 Task: change the line height option to 3 in the console.
Action: Mouse moved to (26, 471)
Screenshot: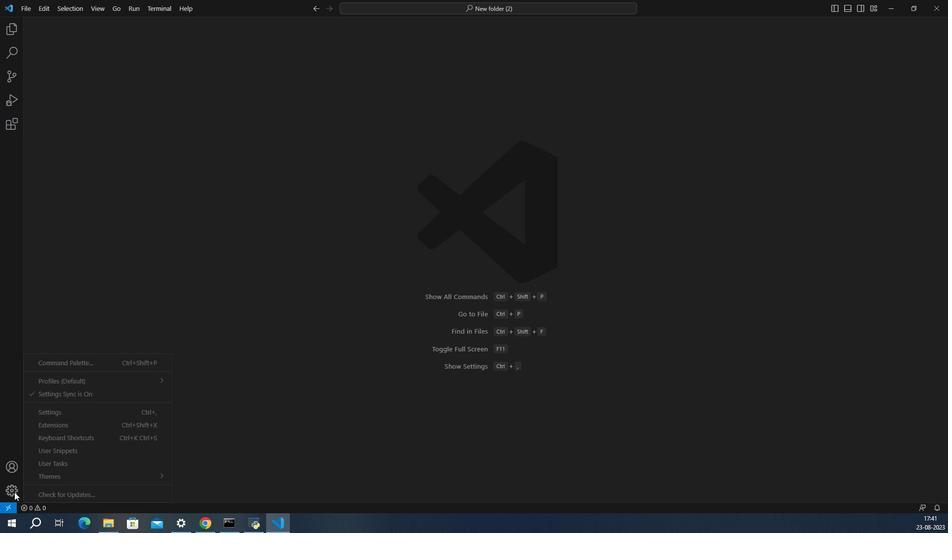 
Action: Mouse pressed left at (26, 471)
Screenshot: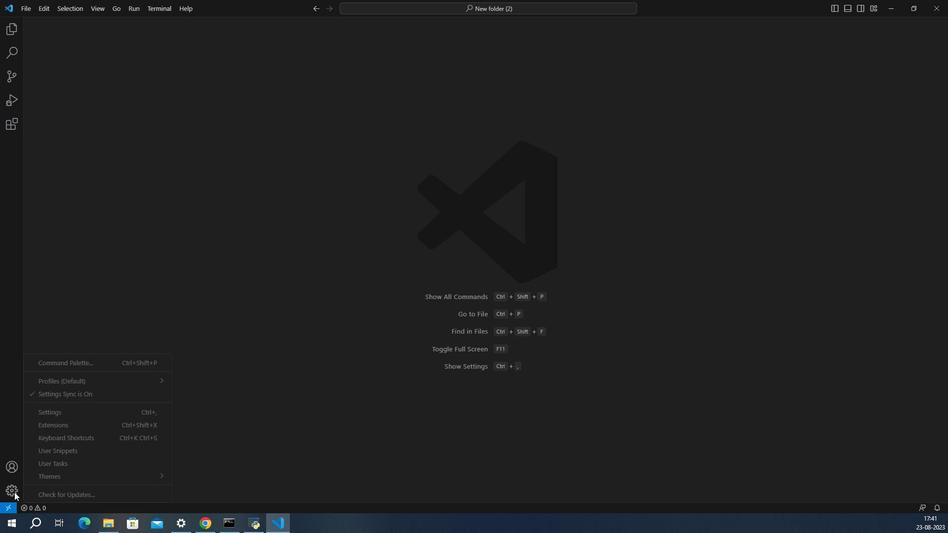 
Action: Mouse moved to (47, 411)
Screenshot: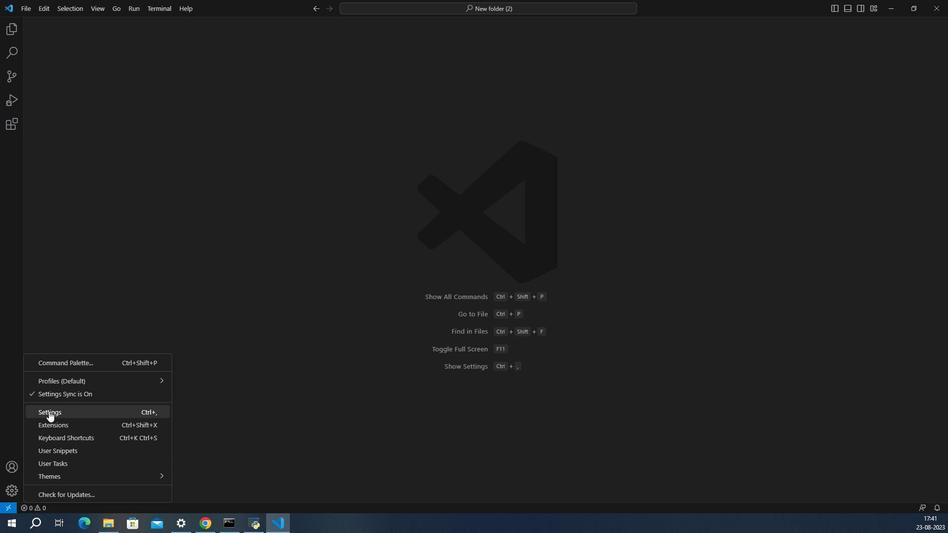 
Action: Mouse pressed left at (47, 411)
Screenshot: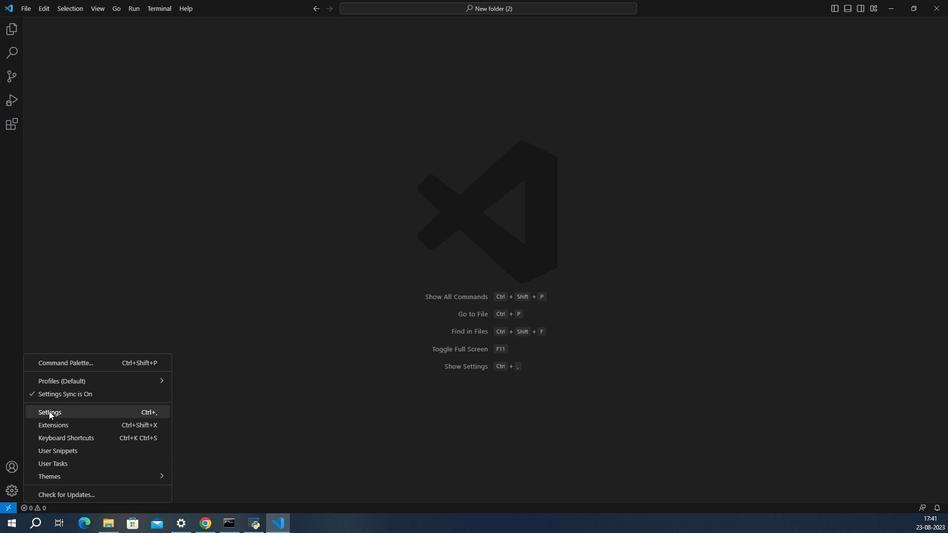 
Action: Mouse moved to (253, 438)
Screenshot: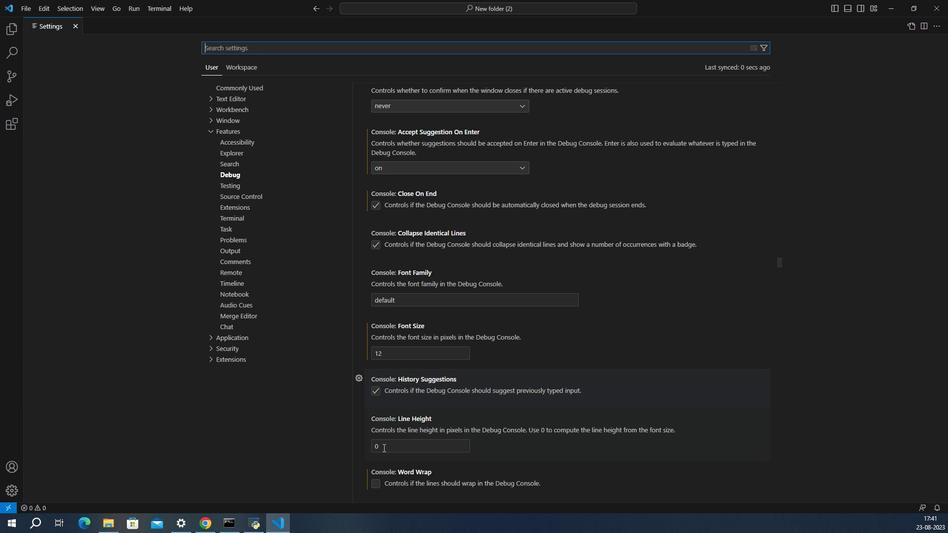 
Action: Mouse pressed left at (253, 438)
Screenshot: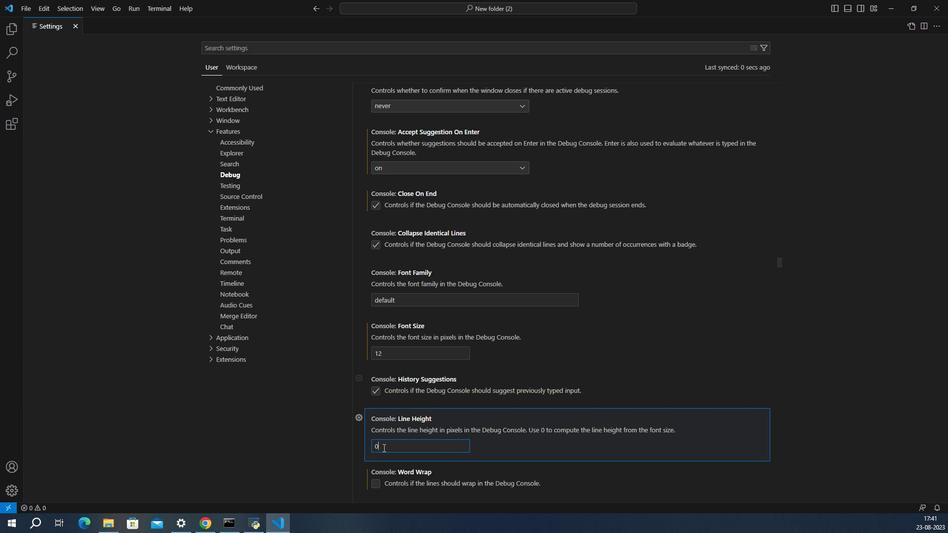 
Action: Key pressed <Key.backspace>3
Screenshot: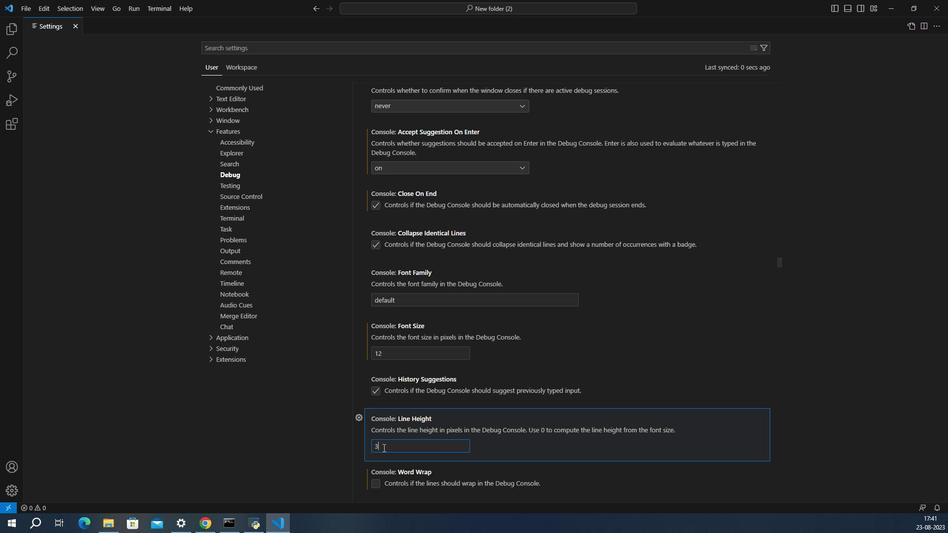 
Action: Mouse moved to (258, 437)
Screenshot: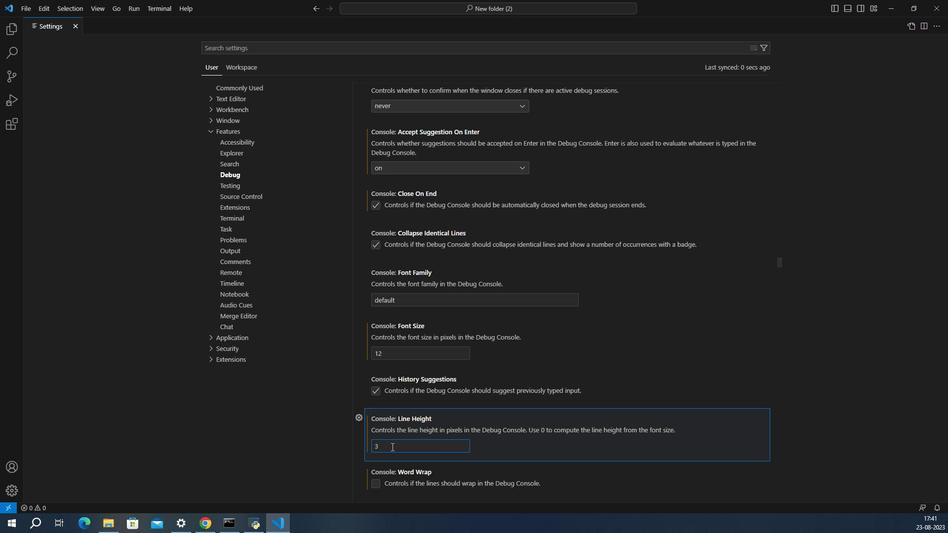 
